 Task: Use the formula "FISHERINV" in spreadsheet "Project portfolio".
Action: Mouse moved to (201, 268)
Screenshot: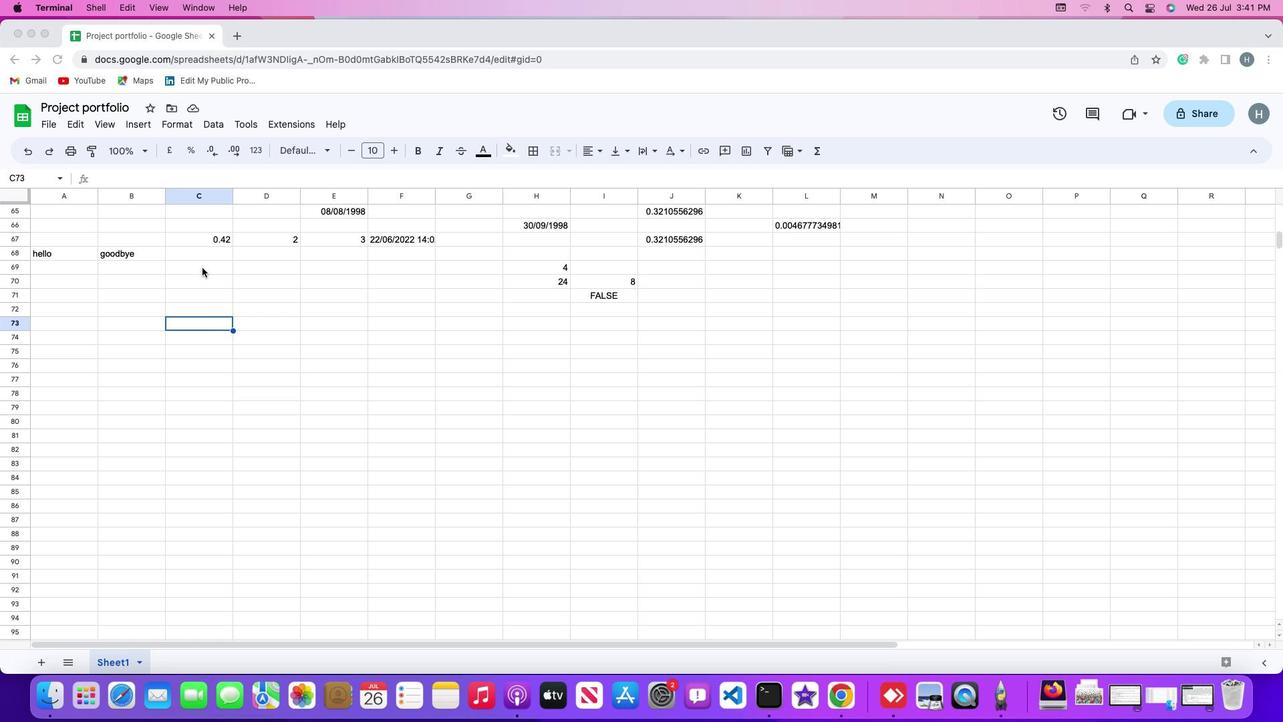 
Action: Mouse pressed left at (201, 268)
Screenshot: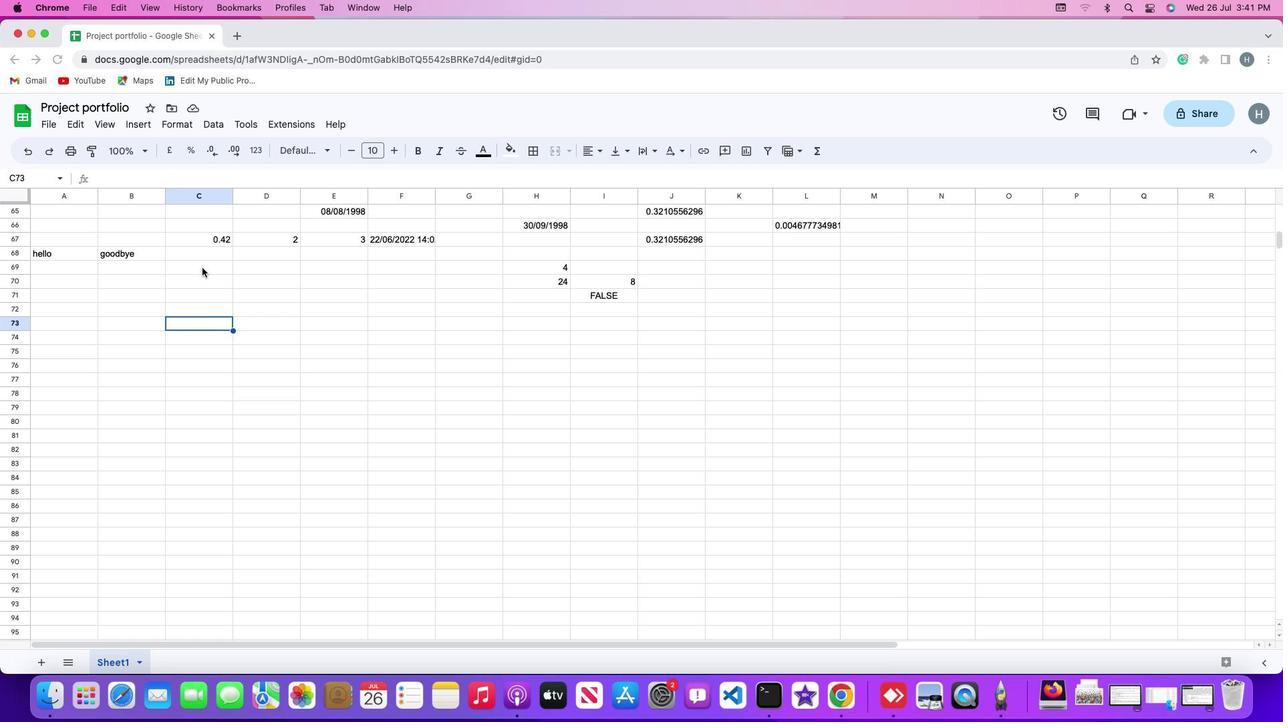 
Action: Mouse moved to (218, 268)
Screenshot: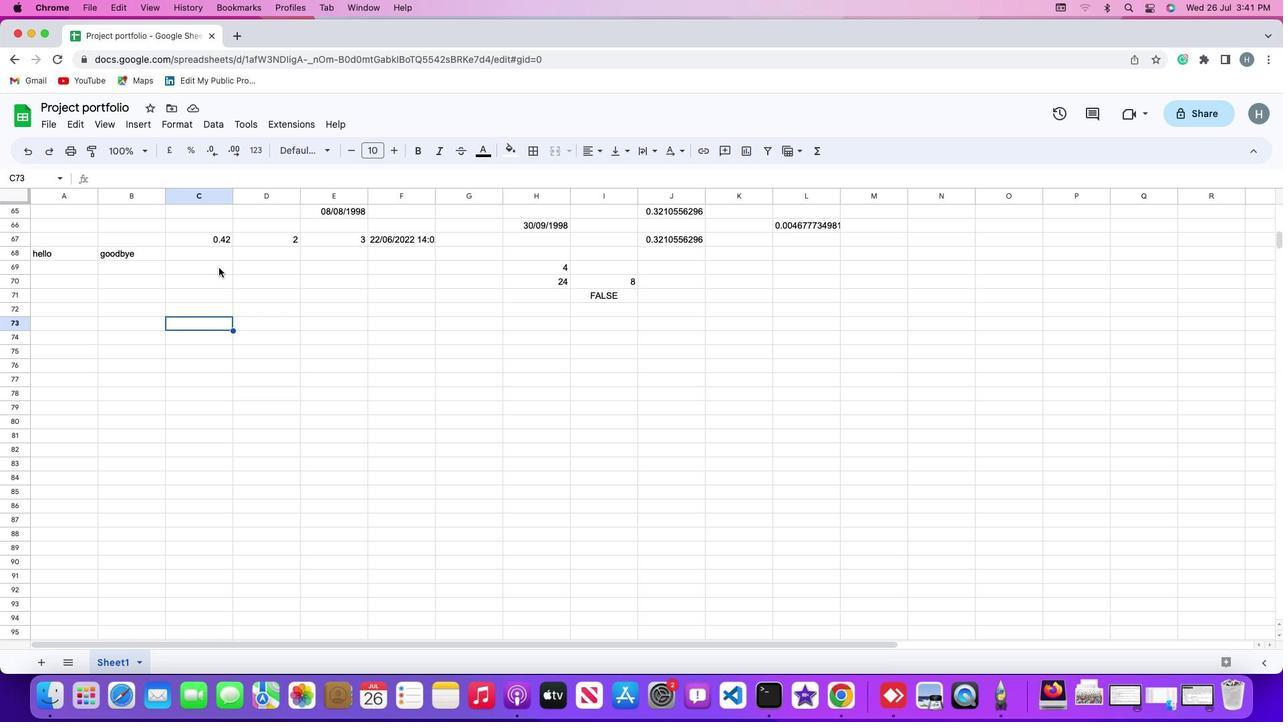 
Action: Mouse pressed left at (218, 268)
Screenshot: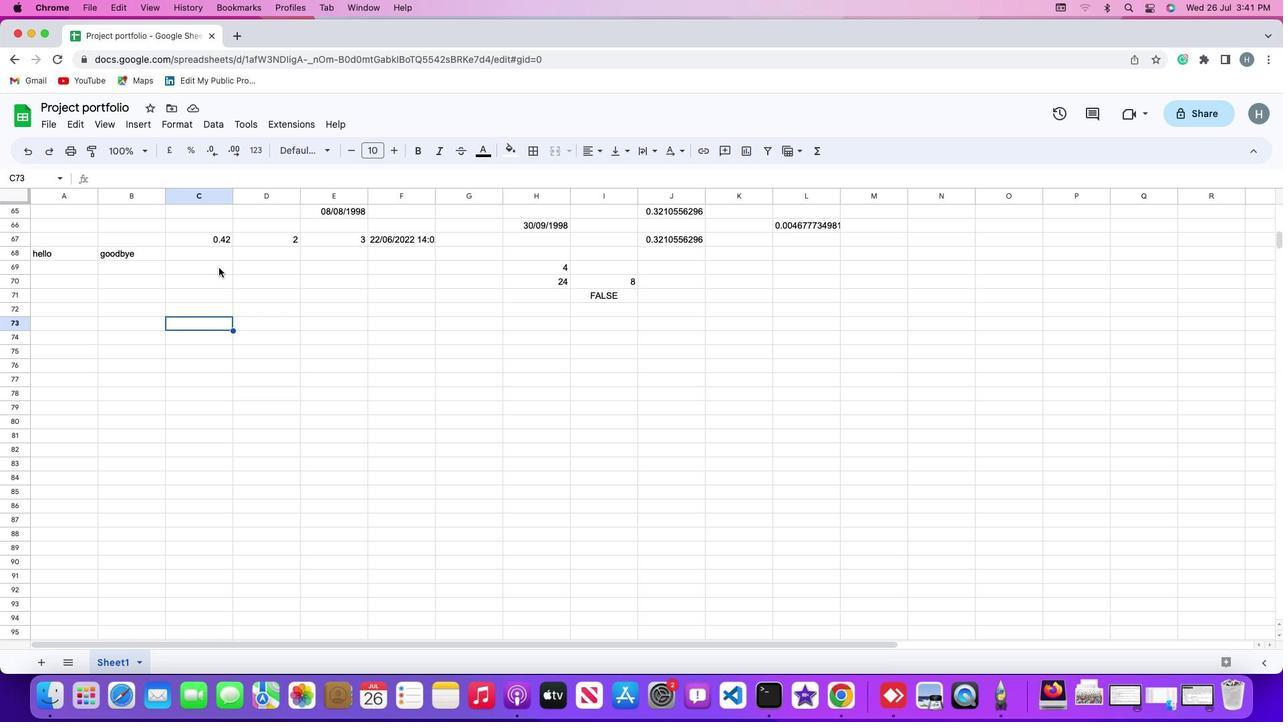 
Action: Mouse moved to (141, 125)
Screenshot: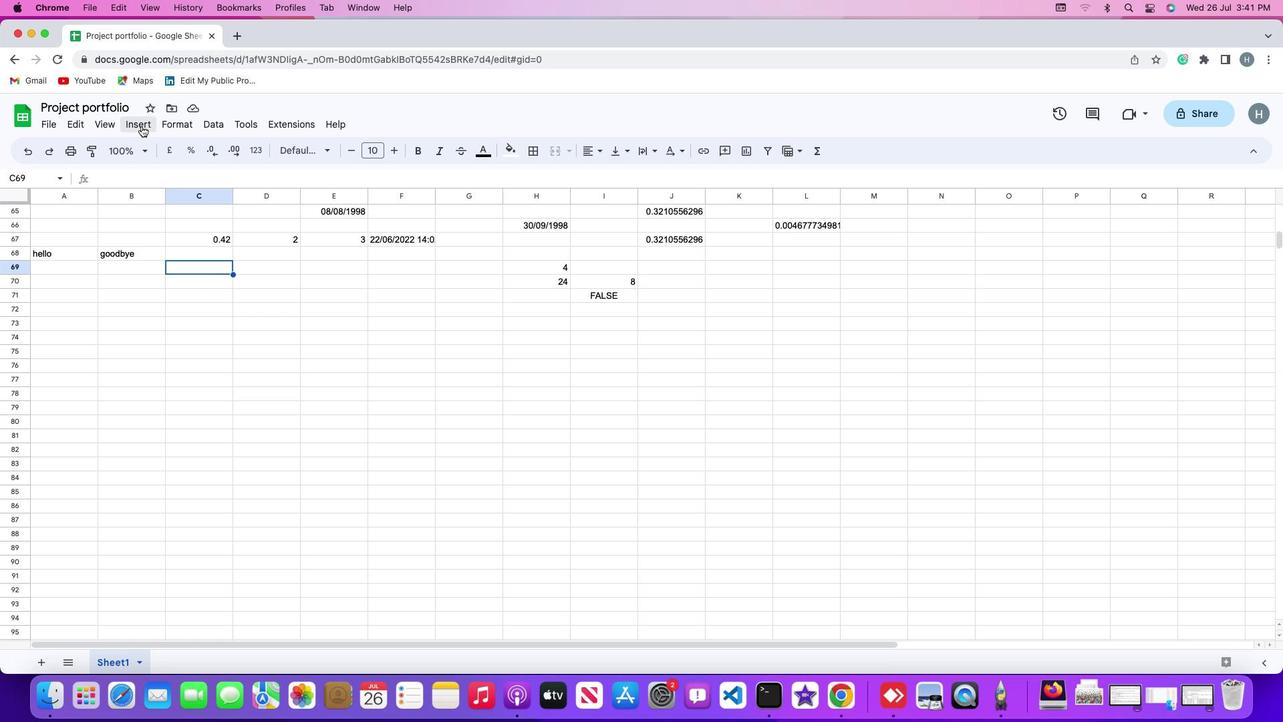 
Action: Mouse pressed left at (141, 125)
Screenshot: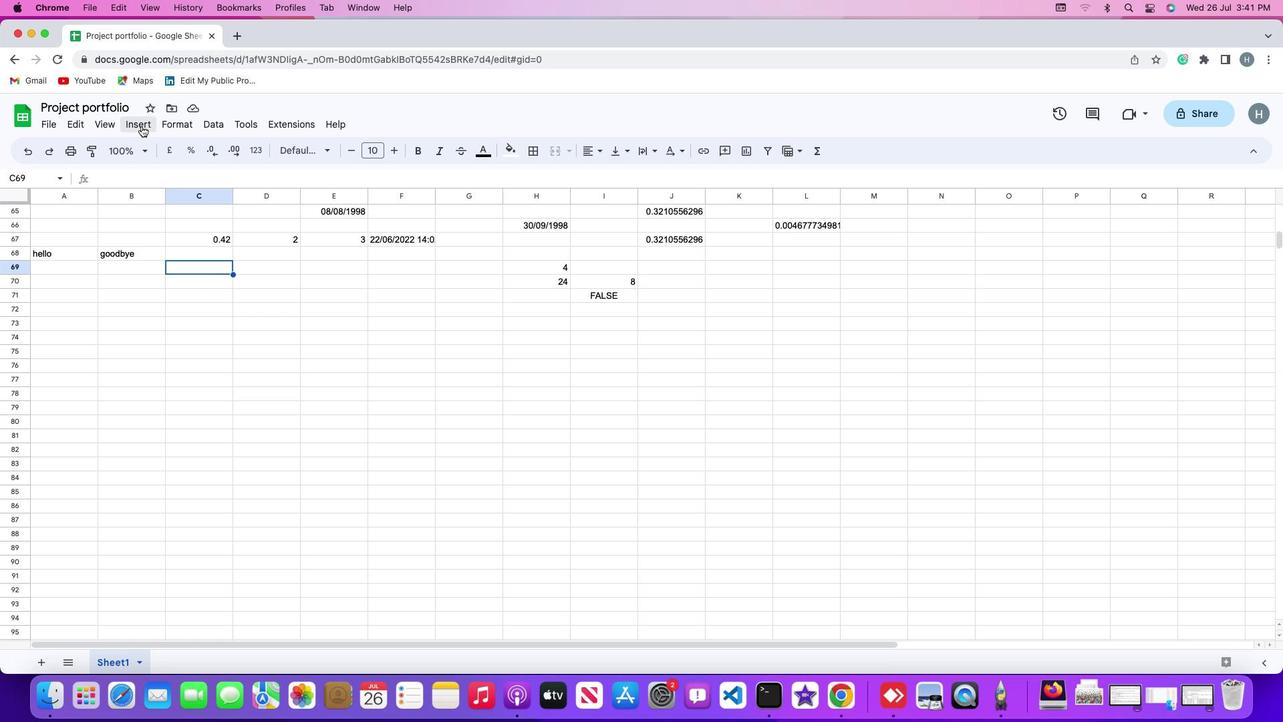 
Action: Mouse moved to (167, 335)
Screenshot: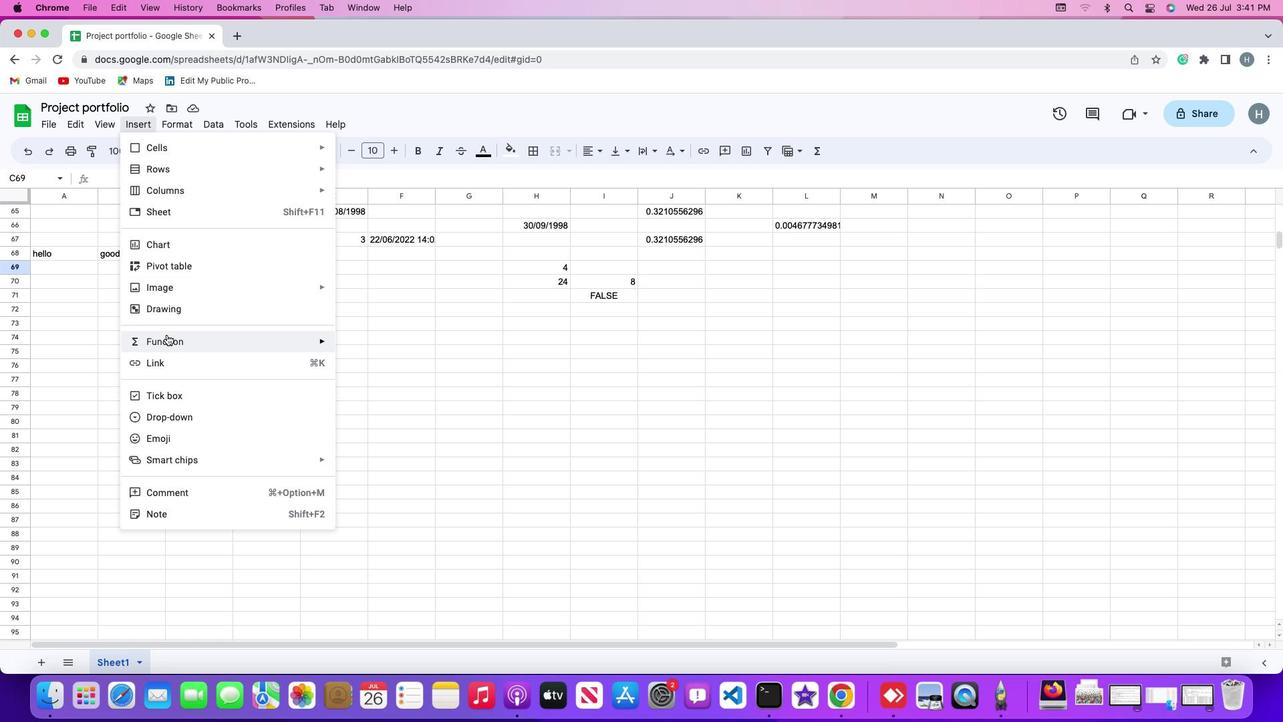
Action: Mouse pressed left at (167, 335)
Screenshot: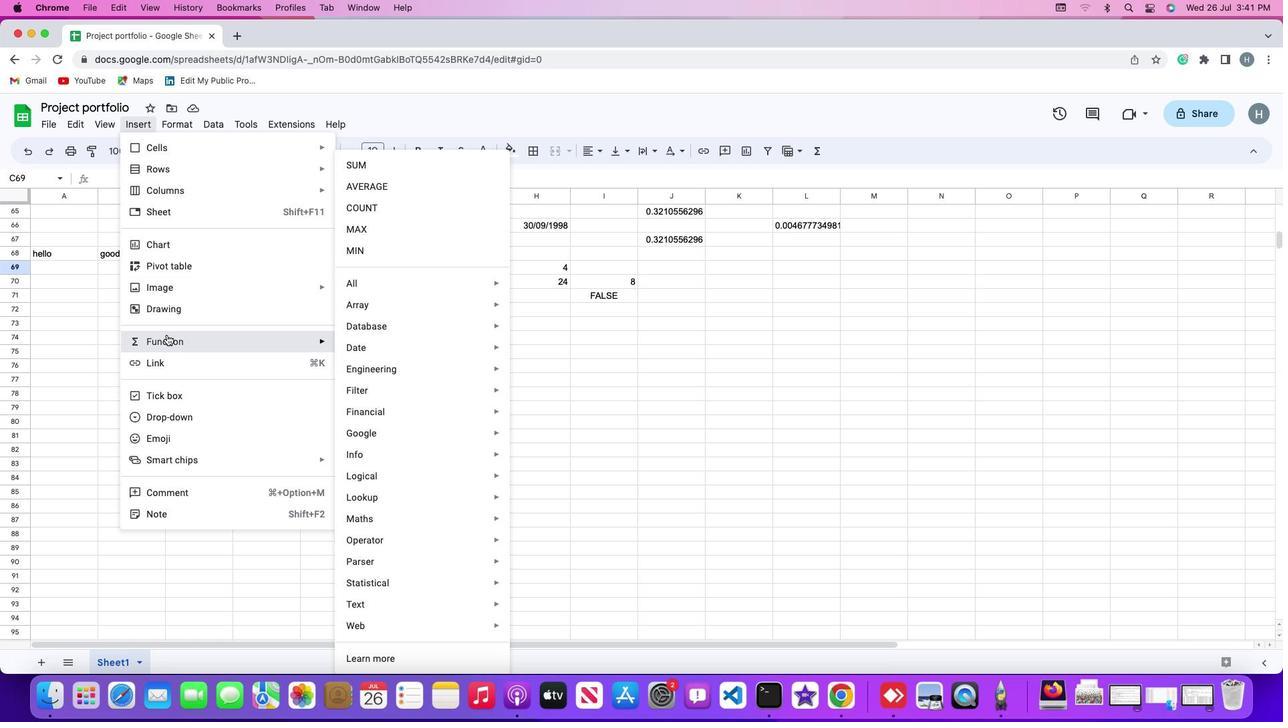 
Action: Mouse moved to (417, 280)
Screenshot: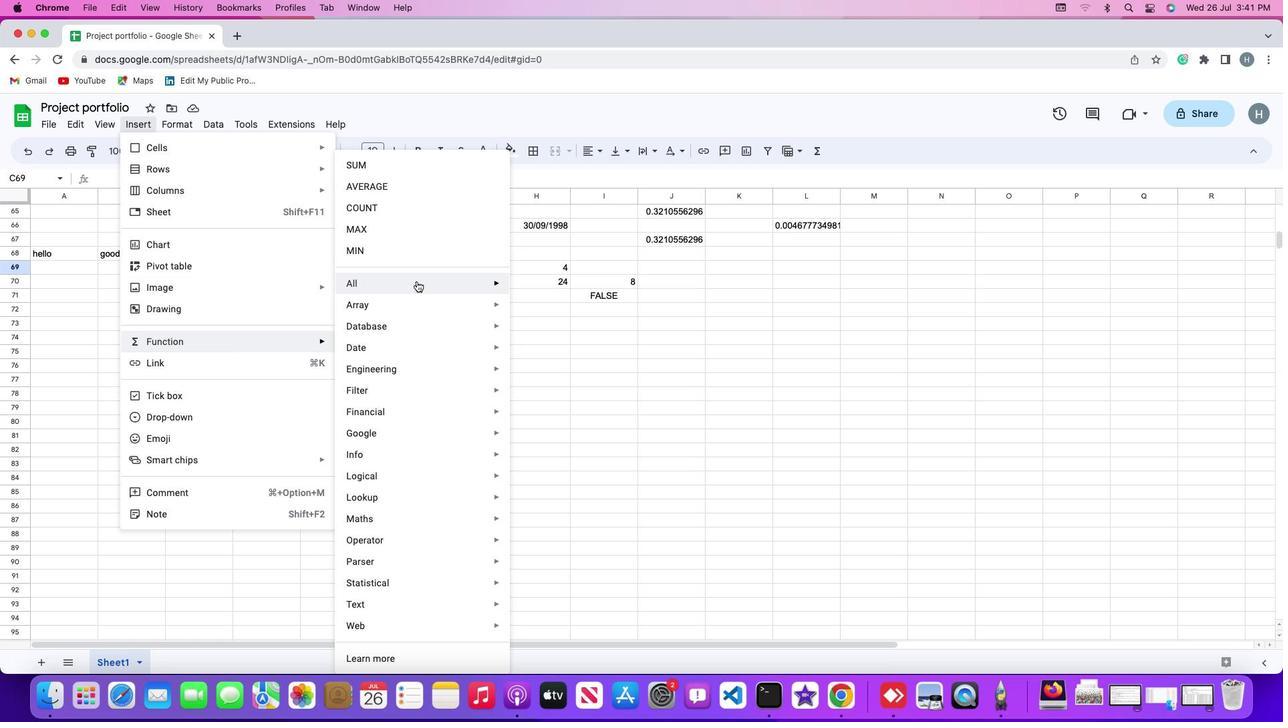 
Action: Mouse pressed left at (417, 280)
Screenshot: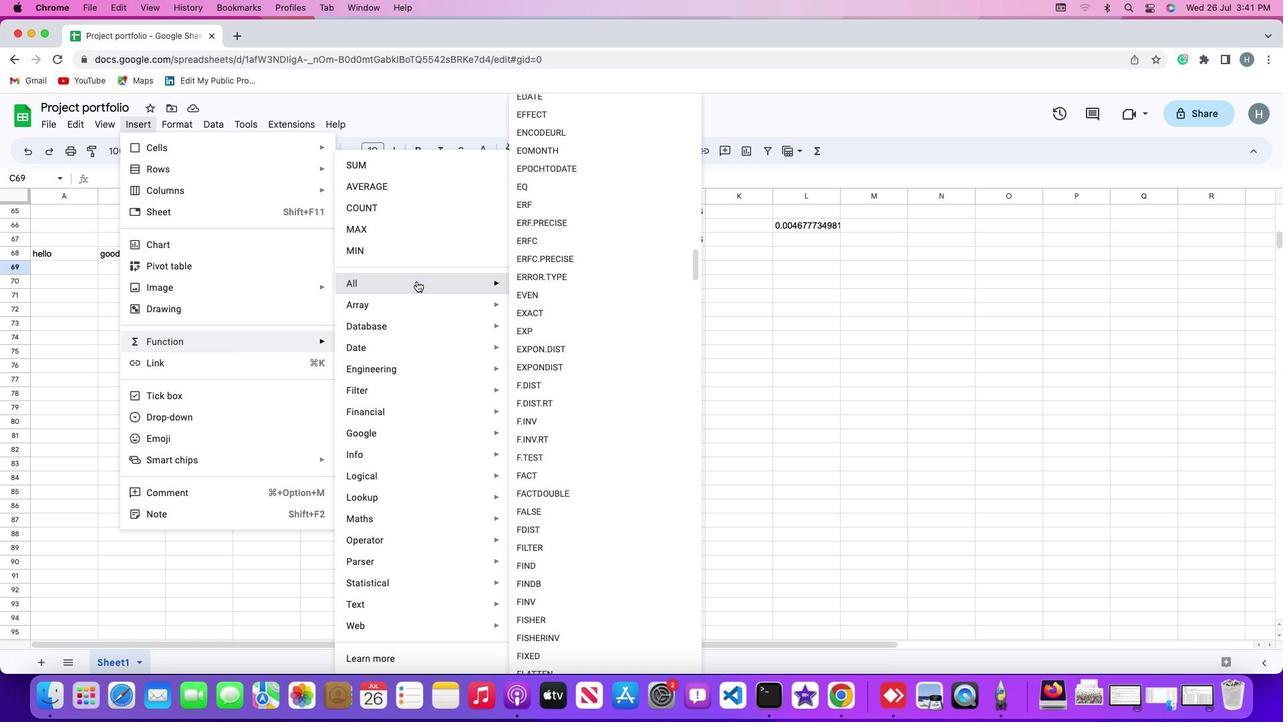 
Action: Mouse moved to (565, 640)
Screenshot: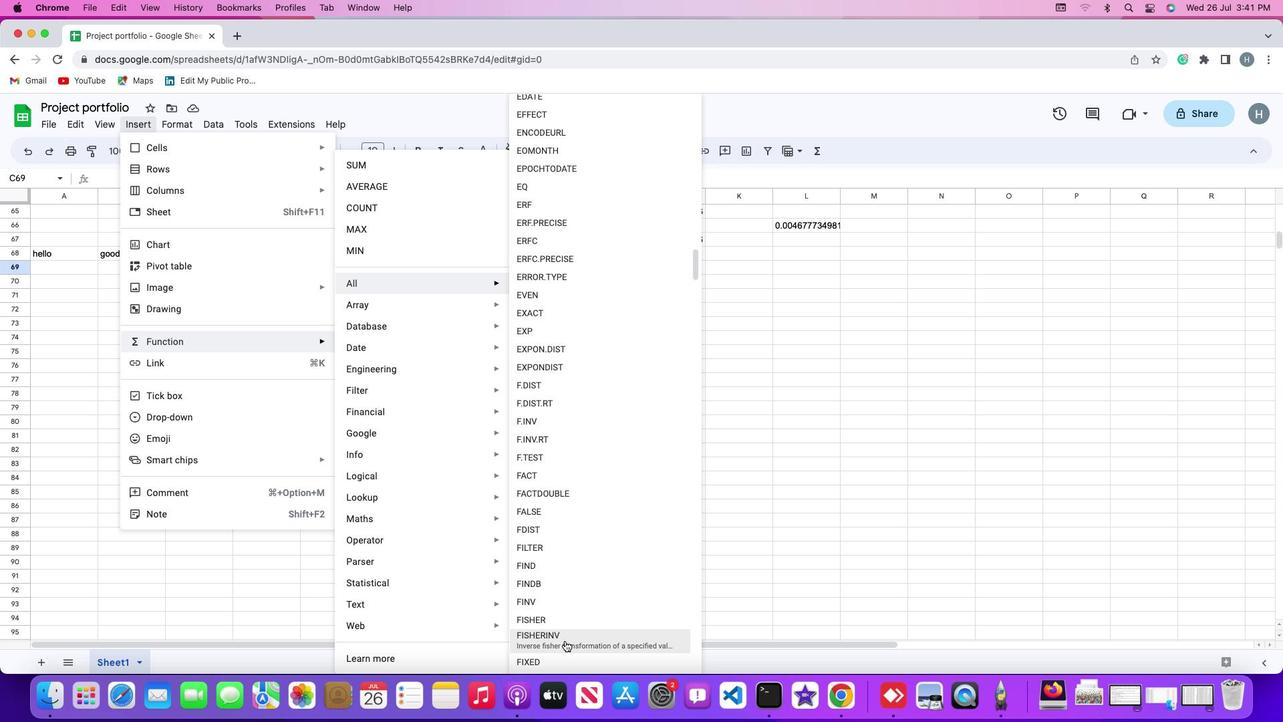 
Action: Mouse pressed left at (565, 640)
Screenshot: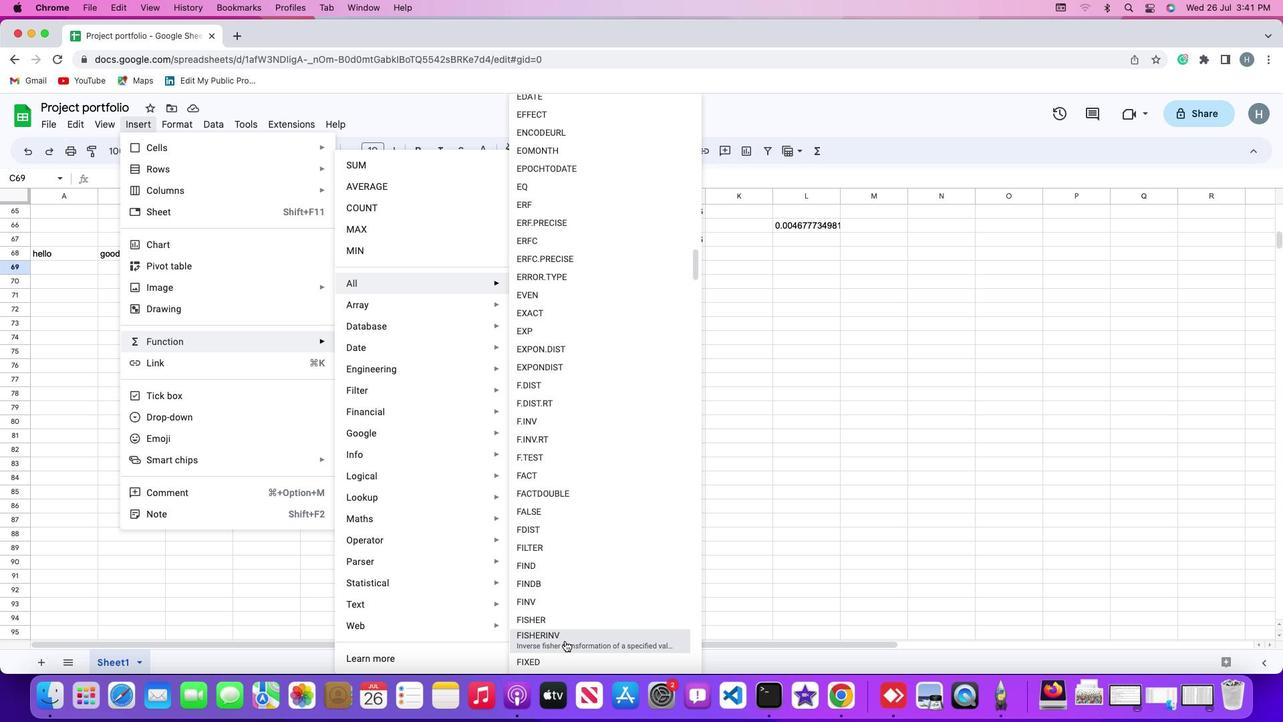 
Action: Mouse moved to (223, 240)
Screenshot: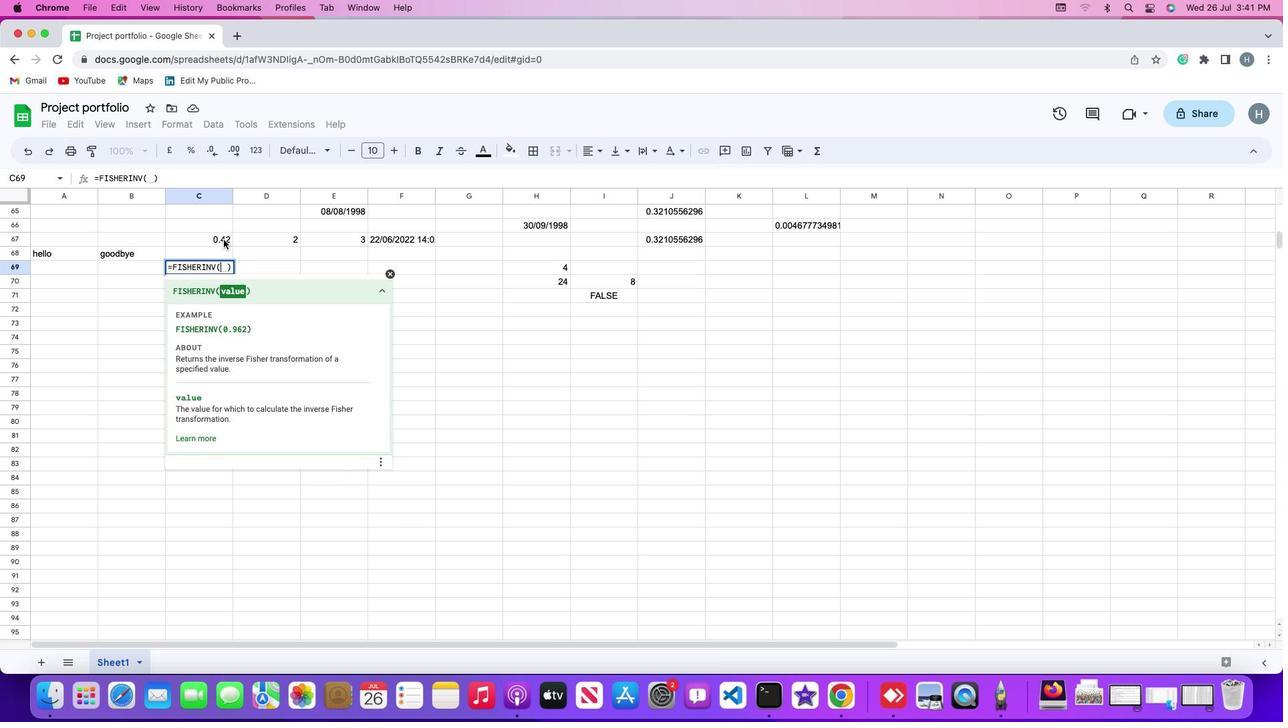 
Action: Mouse pressed left at (223, 240)
Screenshot: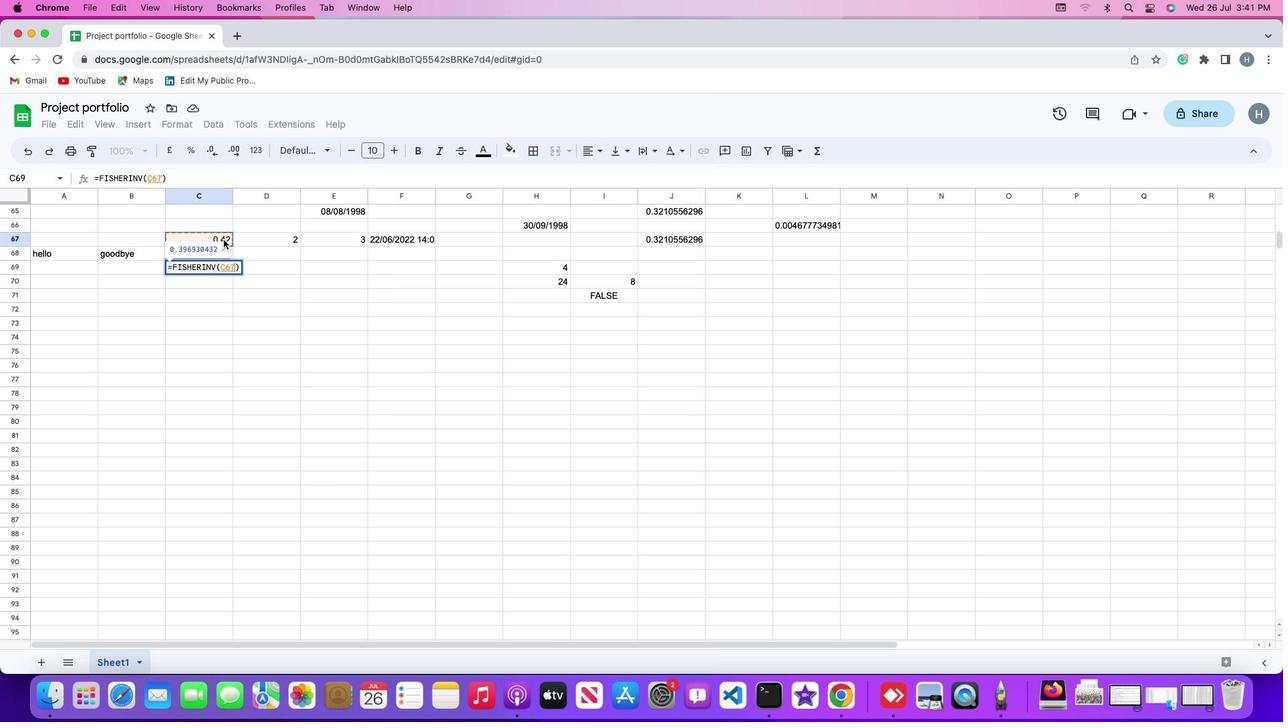 
Action: Key pressed Key.enter
Screenshot: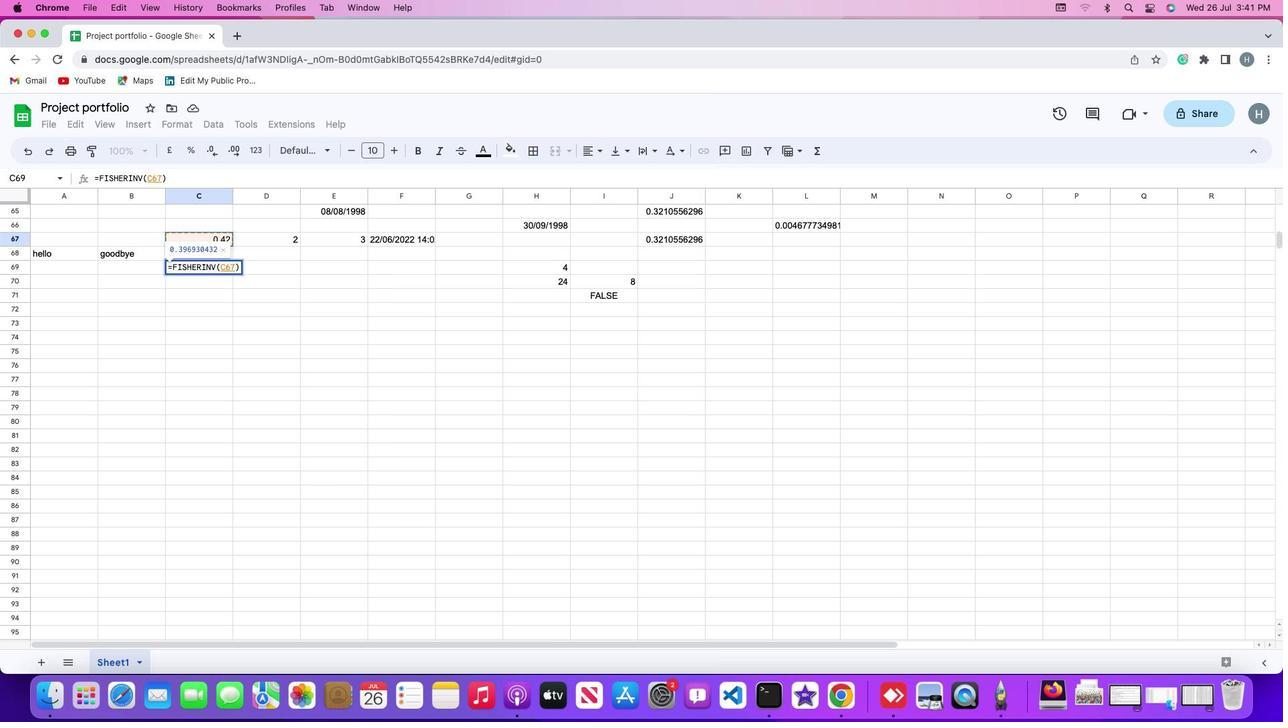 
